 Task: Create a blank project AgileEagle with privacy Public and default view as List and in the team Taskers . Create three sections in the project as To-Do, Doing and Done
Action: Mouse moved to (63, 53)
Screenshot: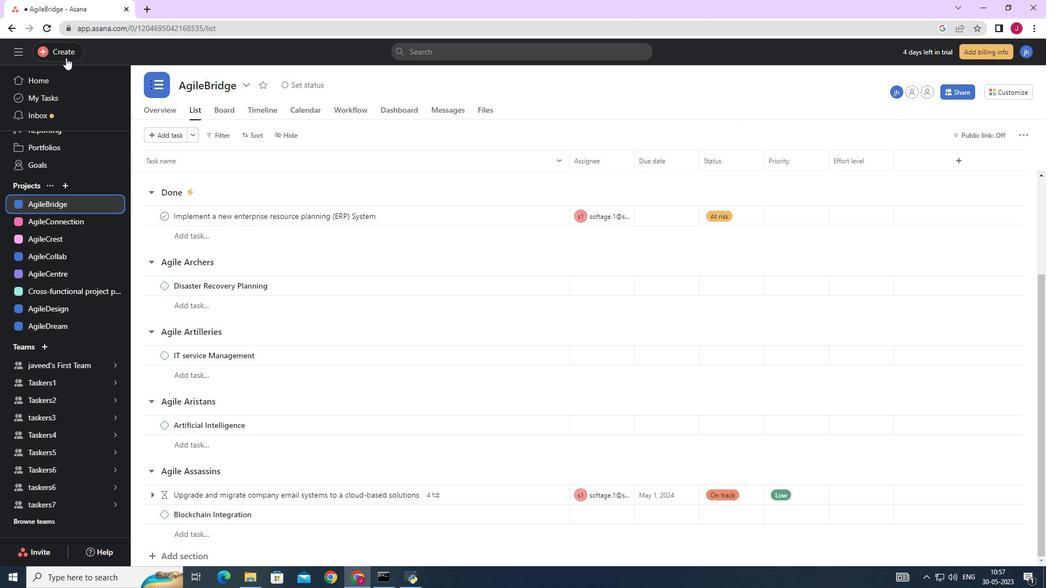 
Action: Mouse pressed left at (63, 53)
Screenshot: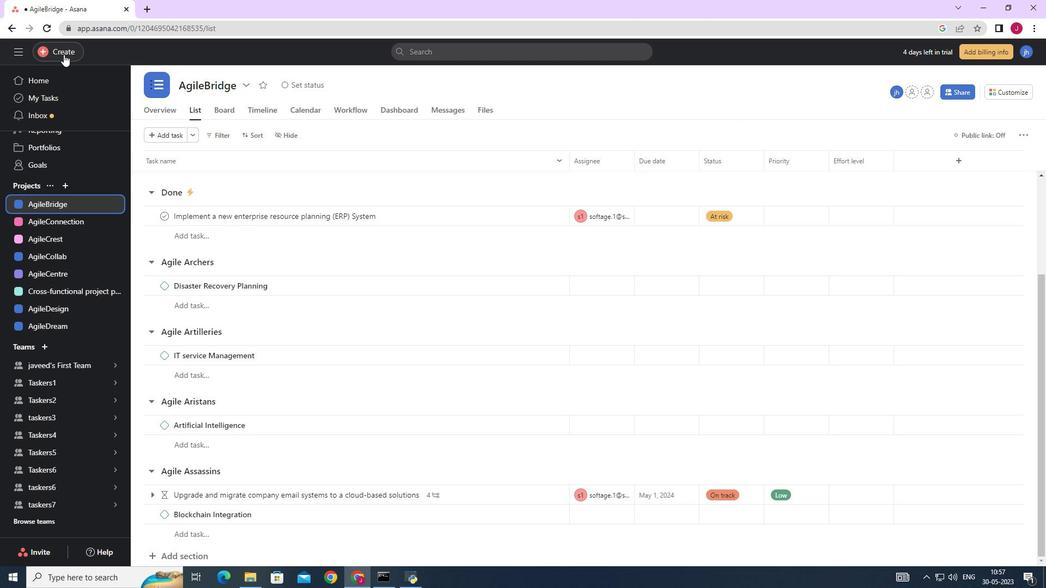 
Action: Mouse moved to (64, 185)
Screenshot: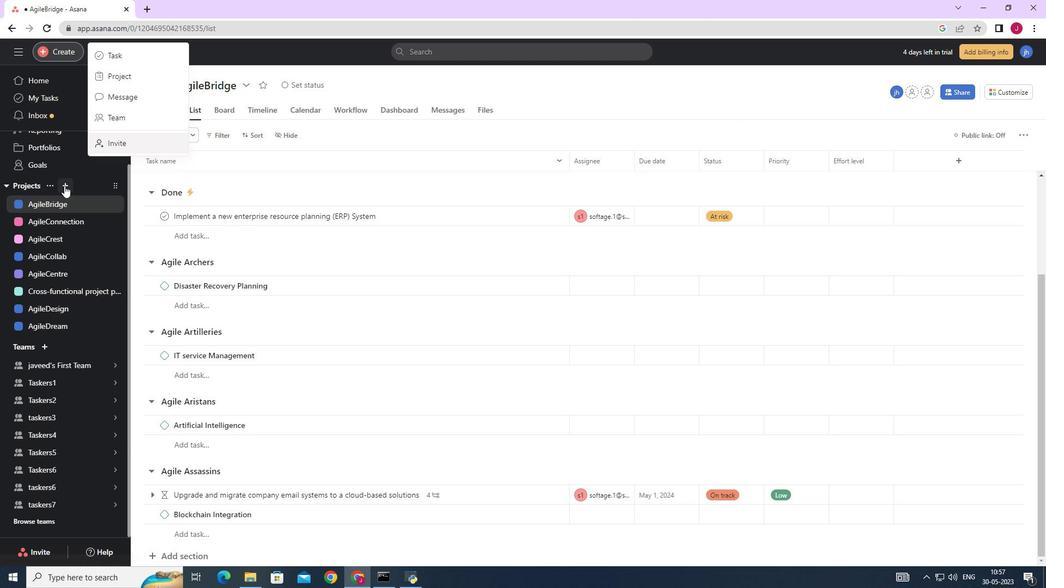 
Action: Mouse pressed left at (64, 185)
Screenshot: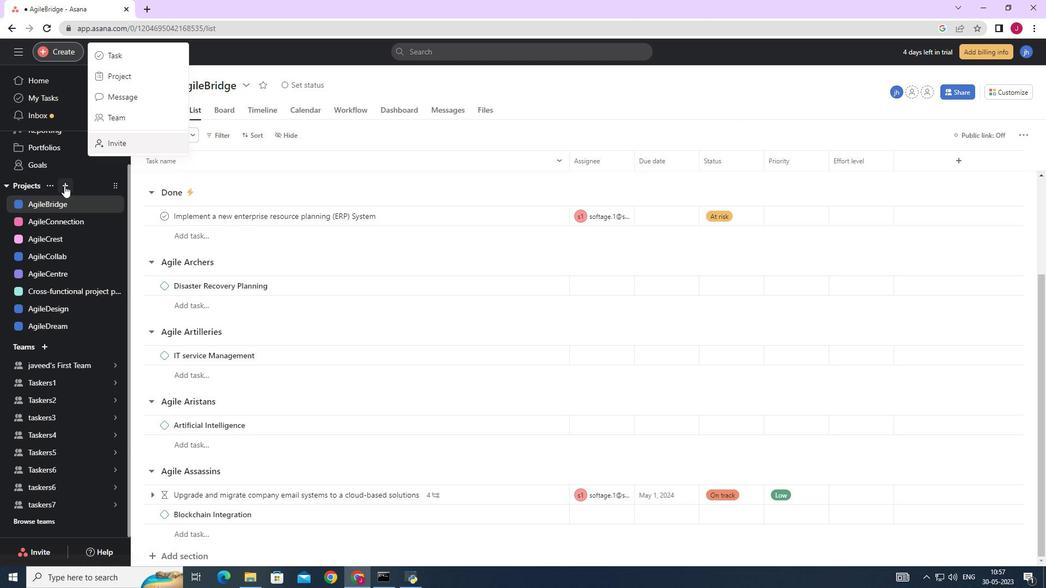
Action: Mouse moved to (110, 203)
Screenshot: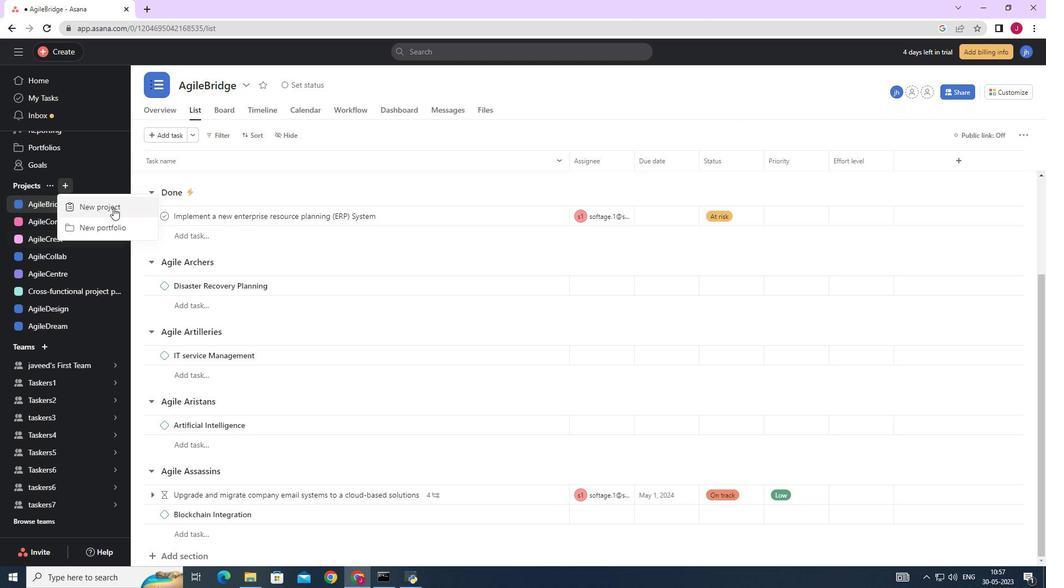 
Action: Mouse pressed left at (110, 203)
Screenshot: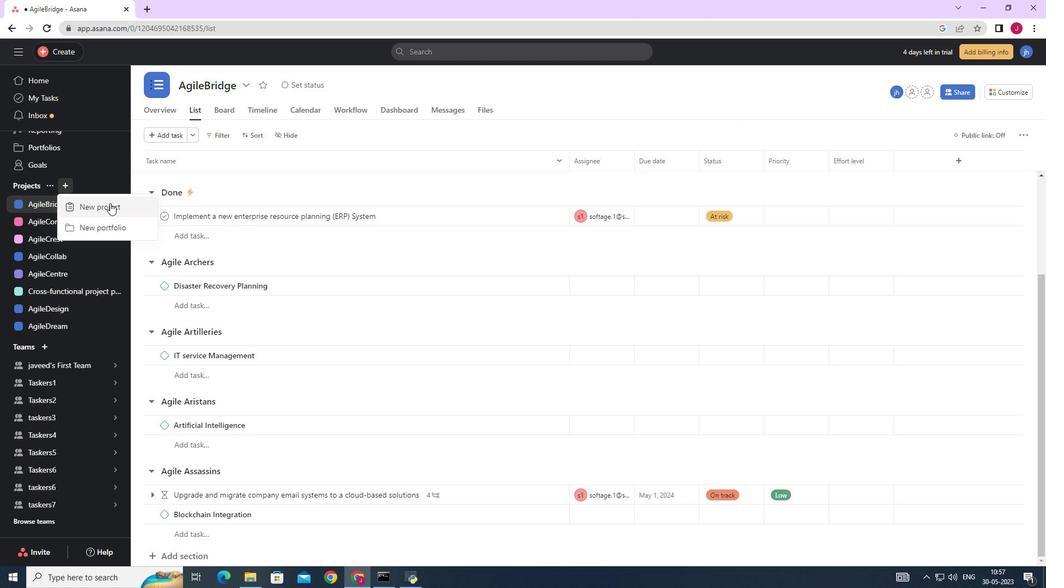 
Action: Mouse moved to (446, 232)
Screenshot: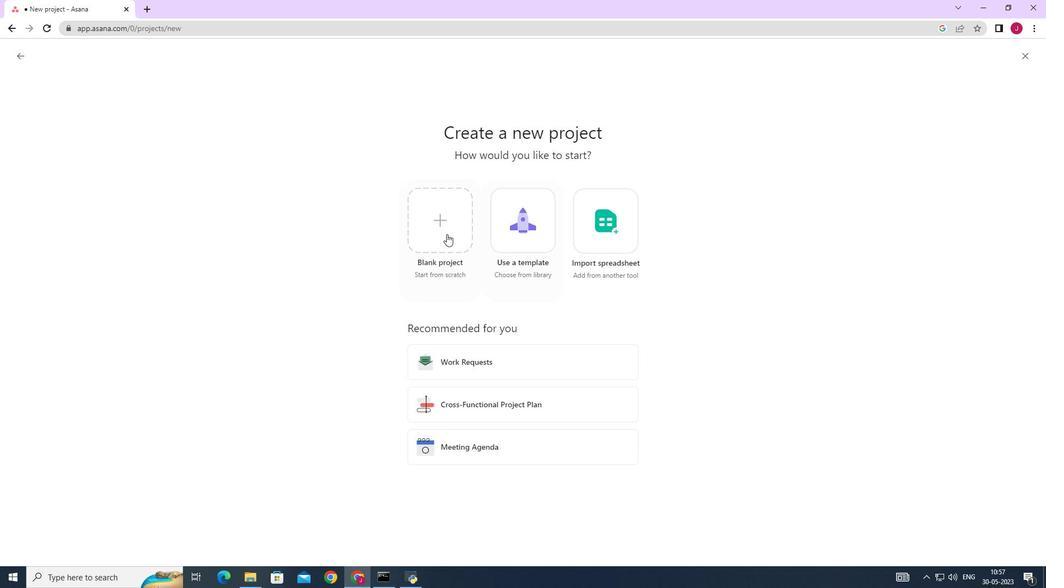 
Action: Mouse pressed left at (446, 232)
Screenshot: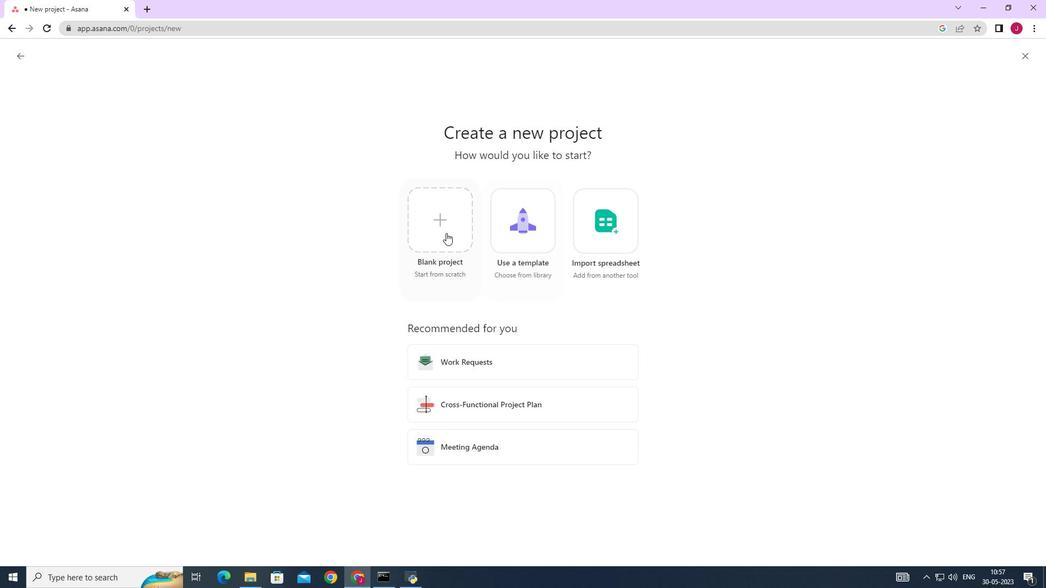 
Action: Mouse moved to (258, 133)
Screenshot: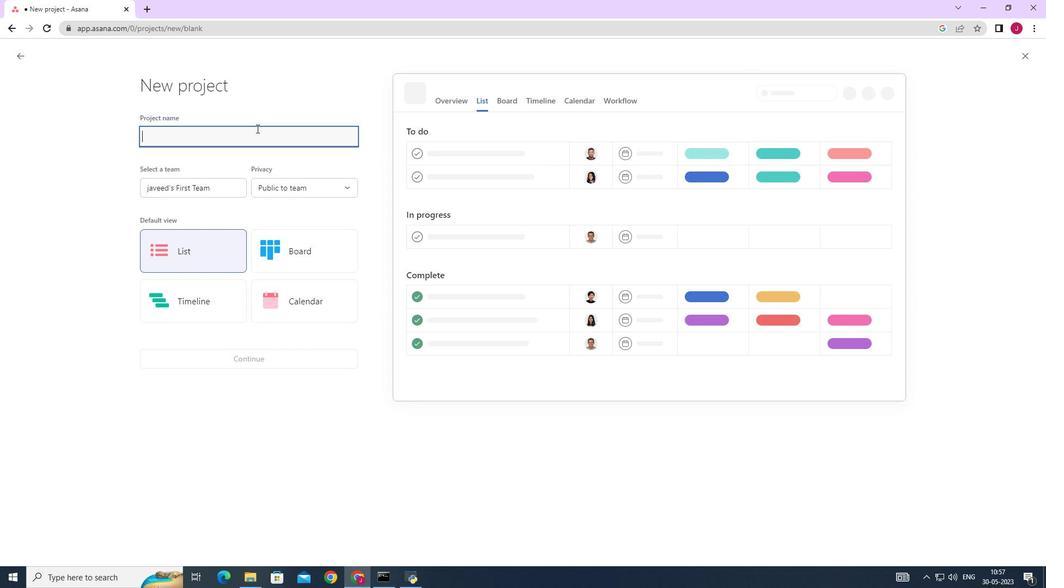 
Action: Mouse pressed left at (258, 133)
Screenshot: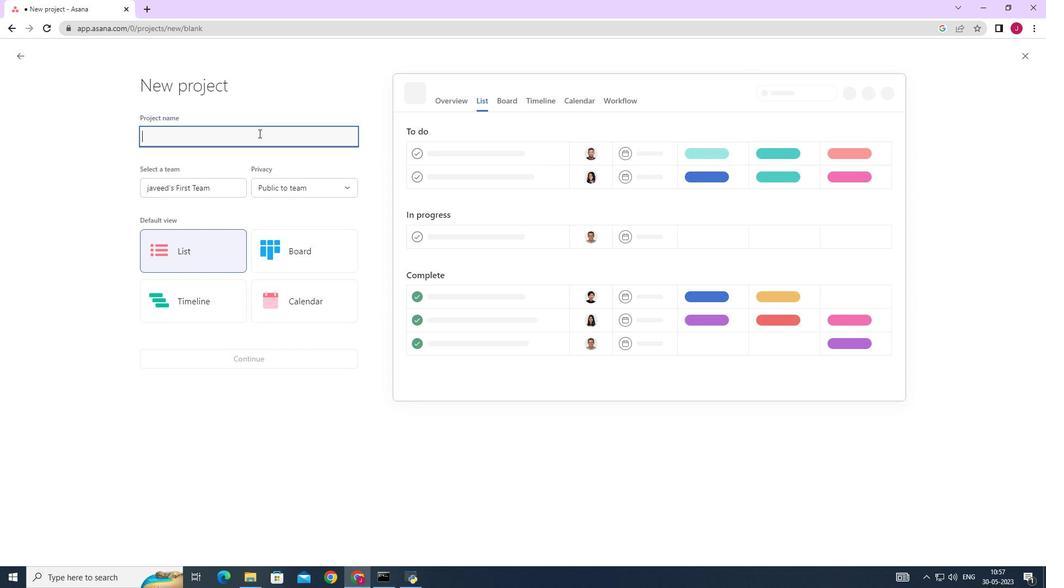 
Action: Mouse moved to (338, 113)
Screenshot: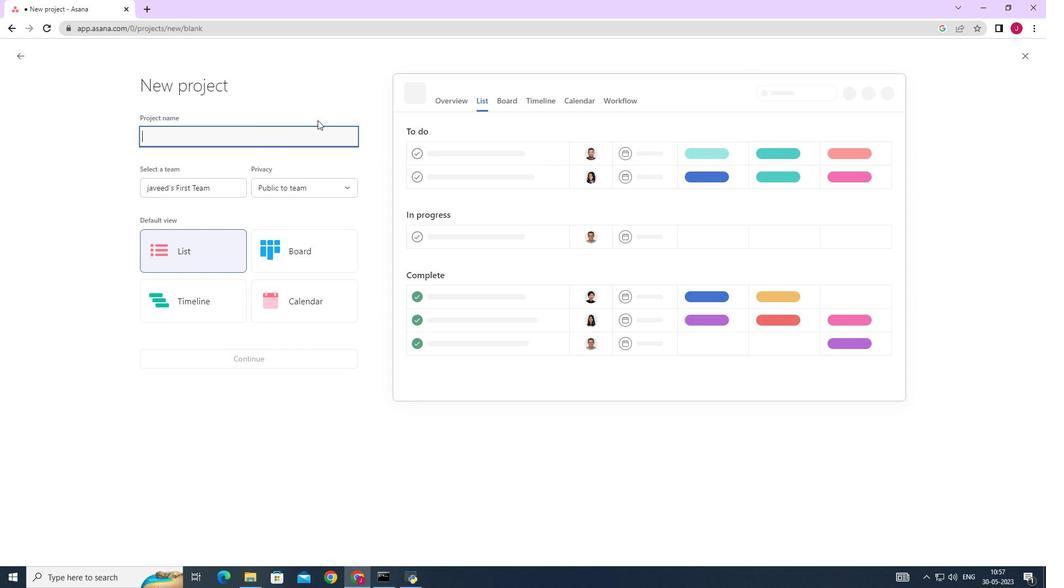 
Action: Key pressed <Key.caps_lock>A<Key.caps_lock>gile<Key.caps_lock>E<Key.caps_lock>agle
Screenshot: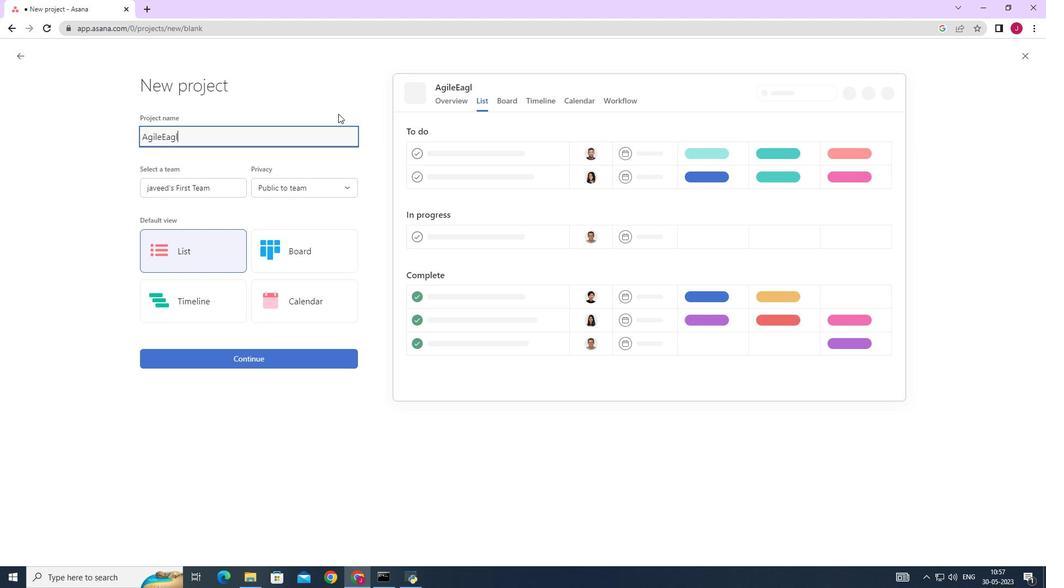 
Action: Mouse moved to (201, 187)
Screenshot: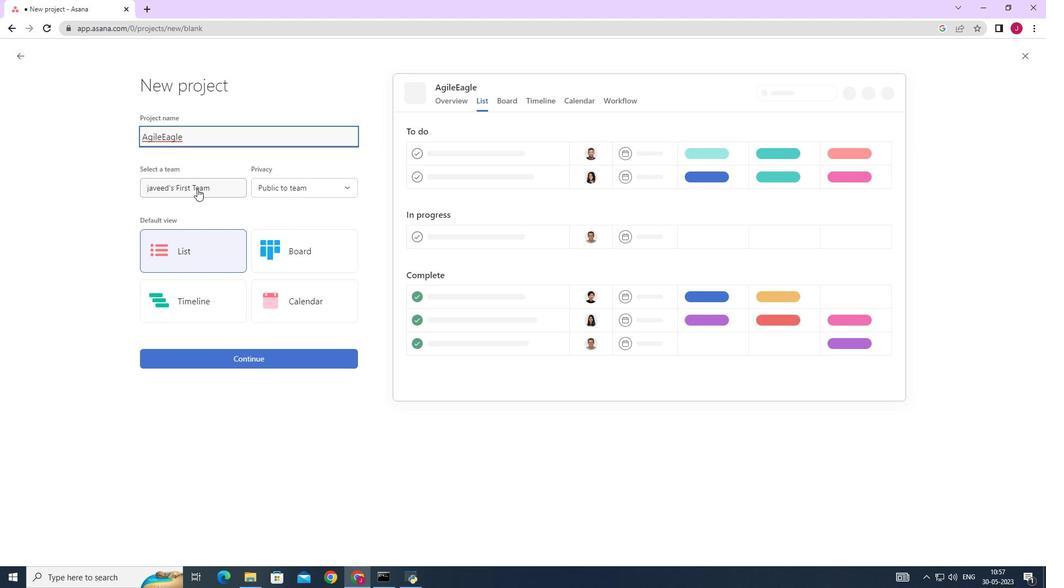 
Action: Mouse pressed left at (201, 187)
Screenshot: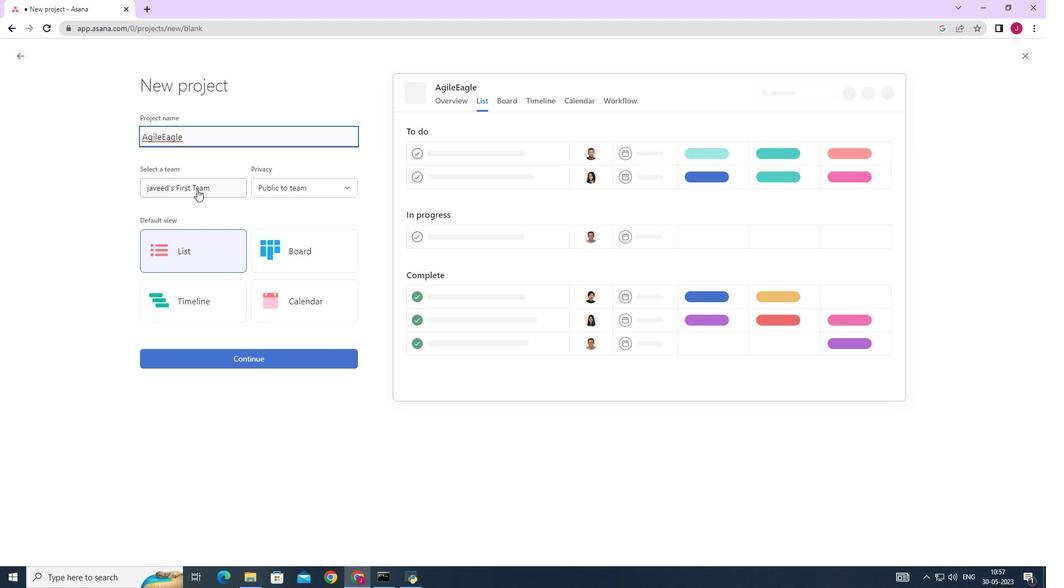 
Action: Mouse moved to (173, 232)
Screenshot: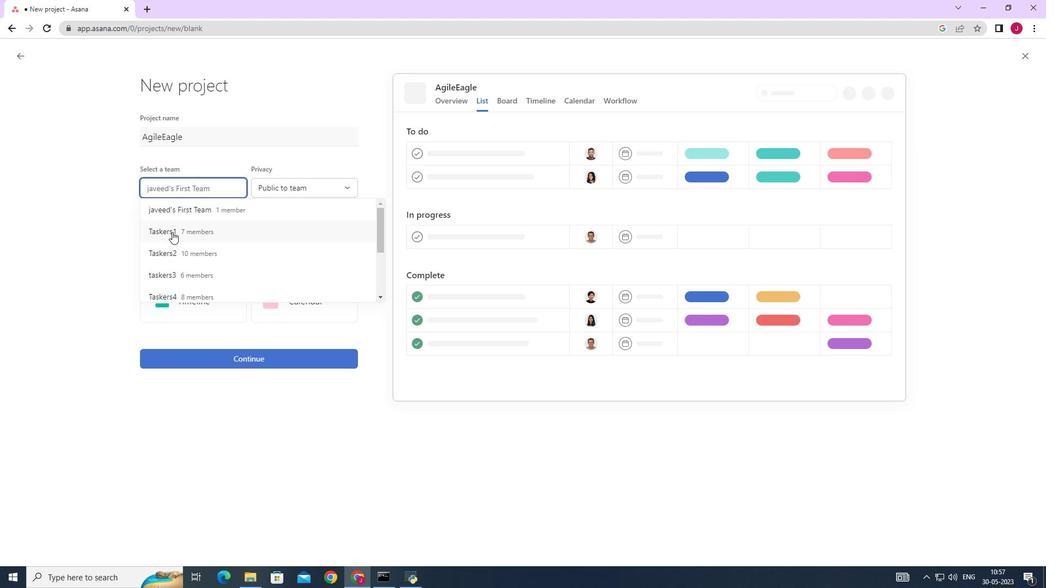 
Action: Mouse scrolled (173, 231) with delta (0, 0)
Screenshot: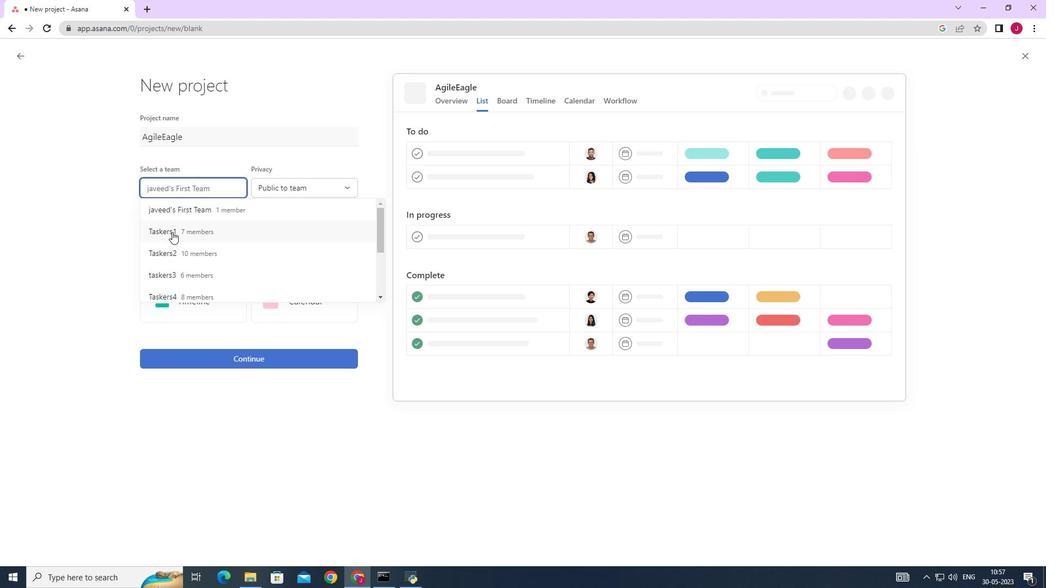 
Action: Mouse scrolled (173, 231) with delta (0, 0)
Screenshot: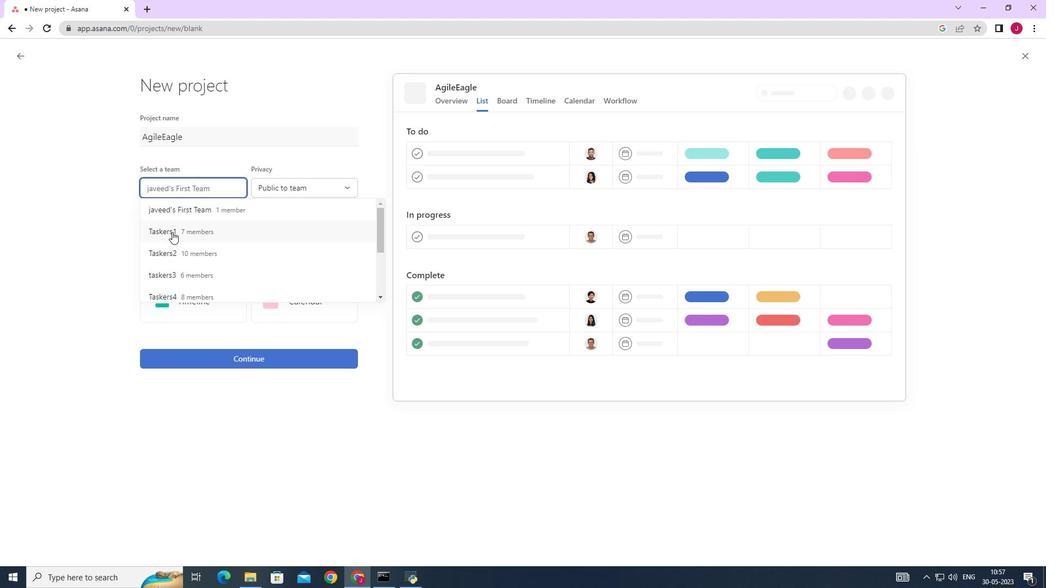 
Action: Mouse scrolled (173, 231) with delta (0, 0)
Screenshot: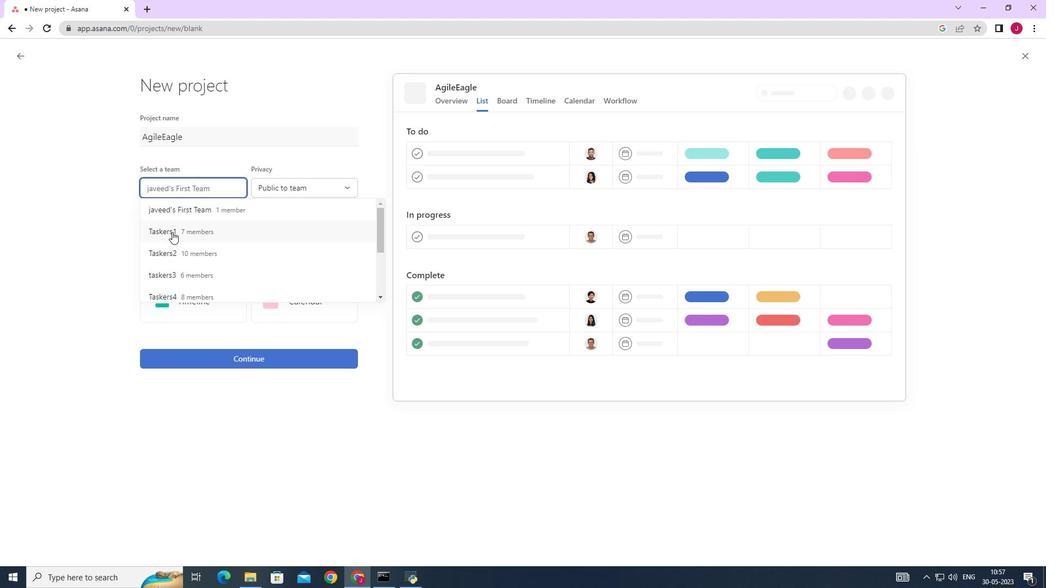 
Action: Mouse scrolled (173, 231) with delta (0, 0)
Screenshot: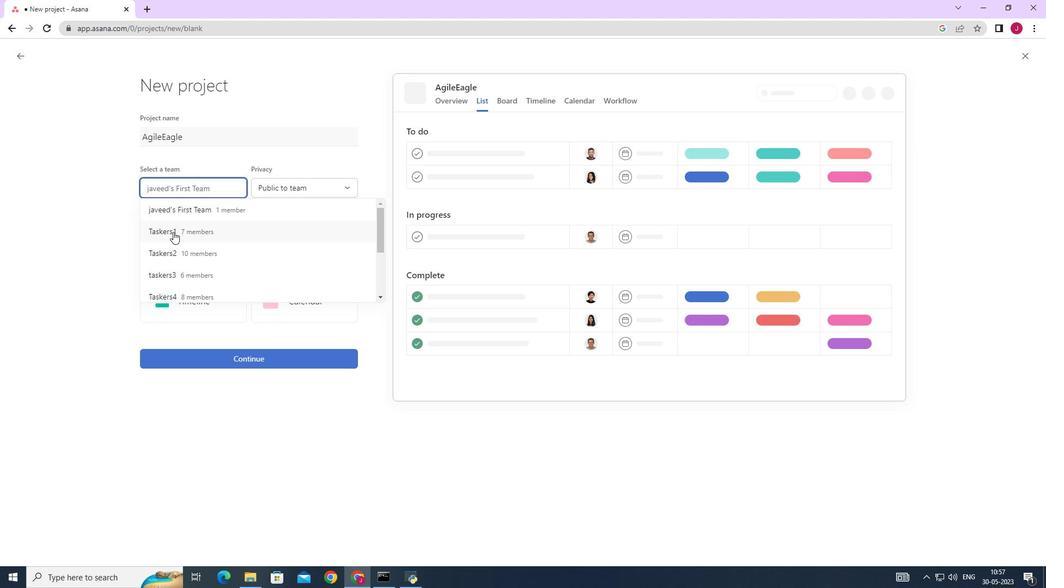 
Action: Mouse moved to (185, 282)
Screenshot: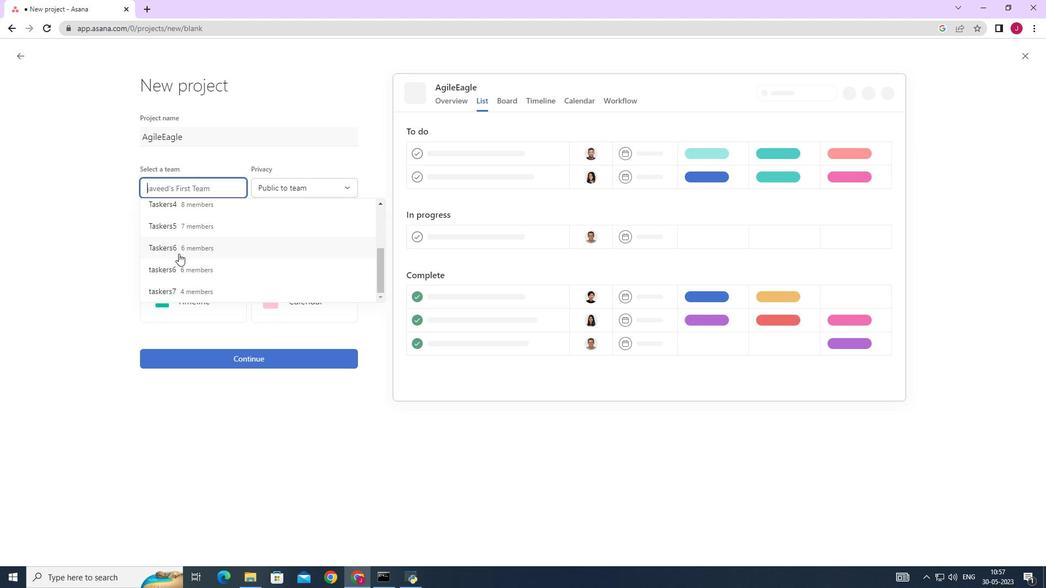 
Action: Mouse scrolled (185, 282) with delta (0, 0)
Screenshot: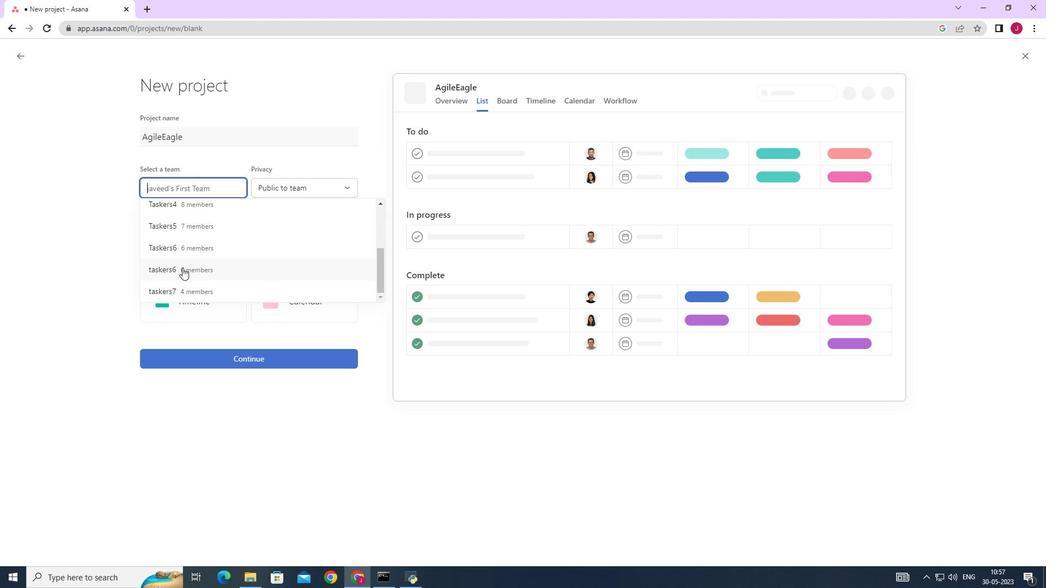 
Action: Mouse moved to (185, 284)
Screenshot: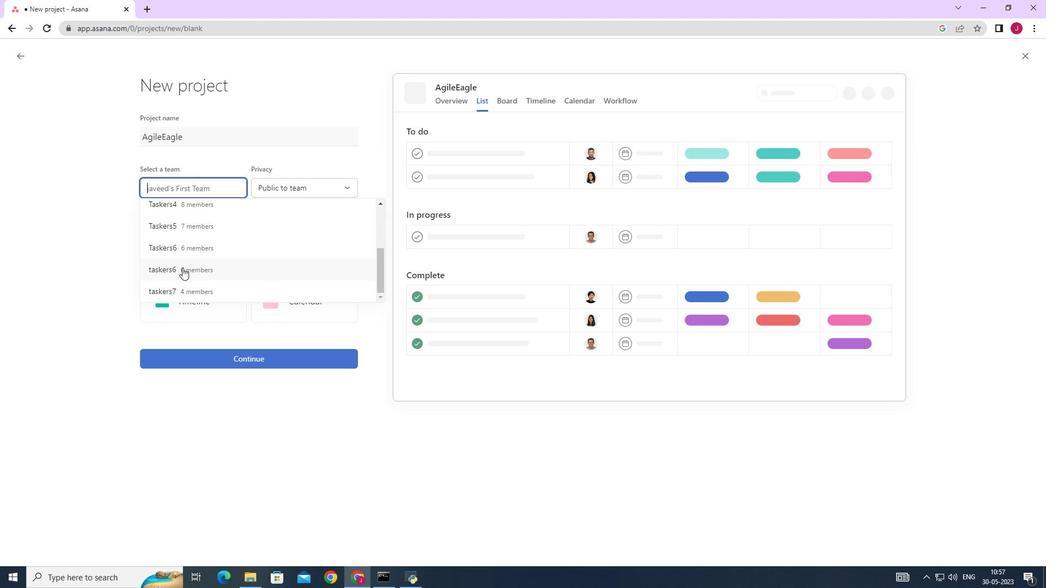 
Action: Mouse scrolled (185, 283) with delta (0, 0)
Screenshot: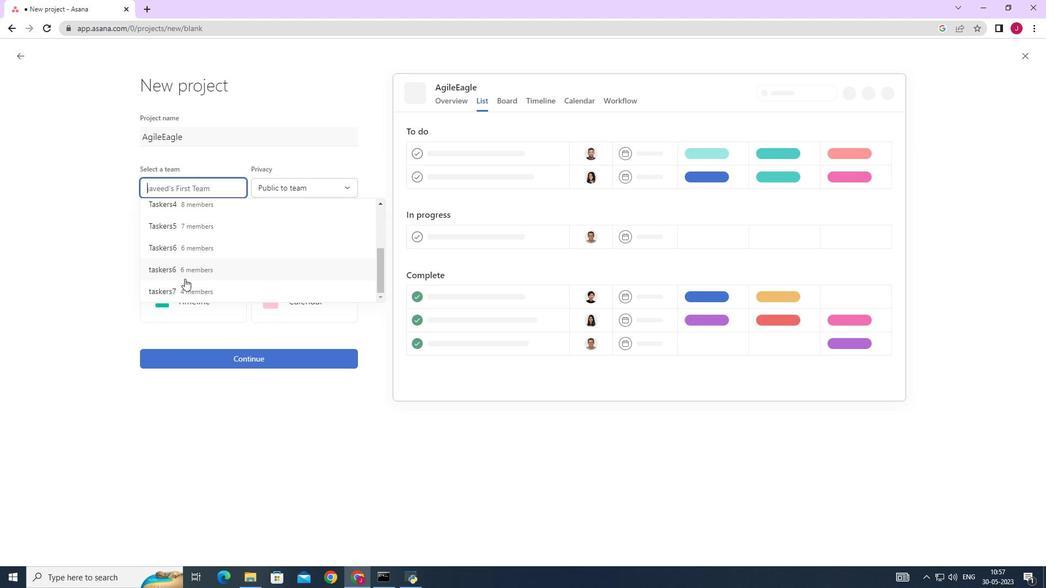 
Action: Mouse moved to (190, 290)
Screenshot: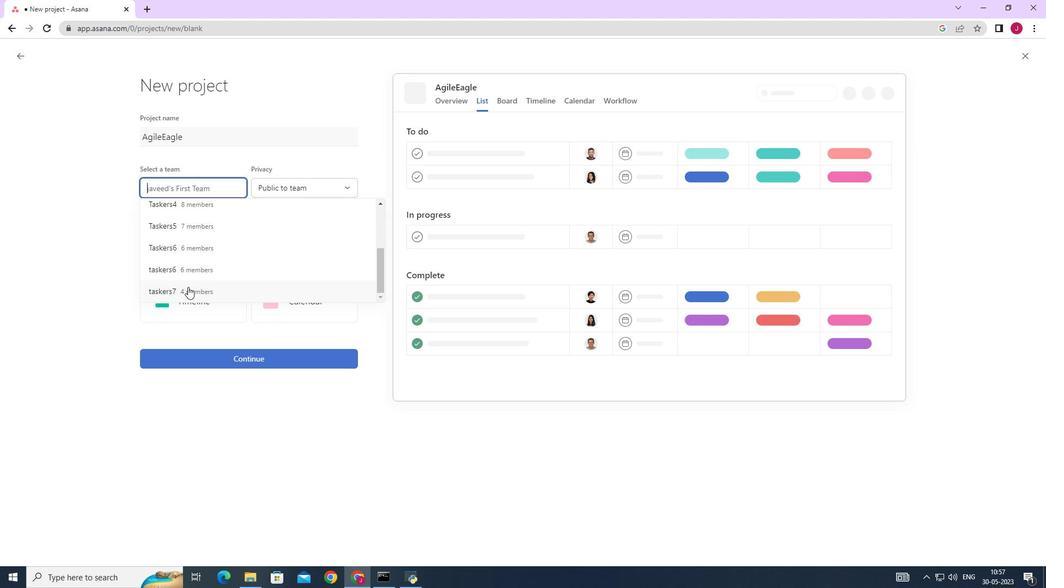 
Action: Mouse pressed left at (190, 290)
Screenshot: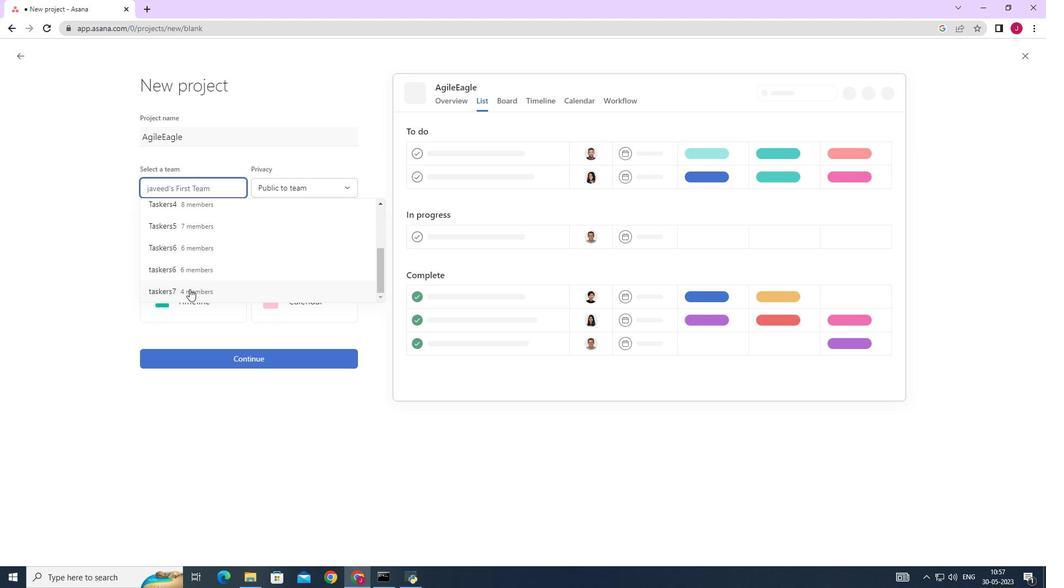 
Action: Mouse moved to (290, 182)
Screenshot: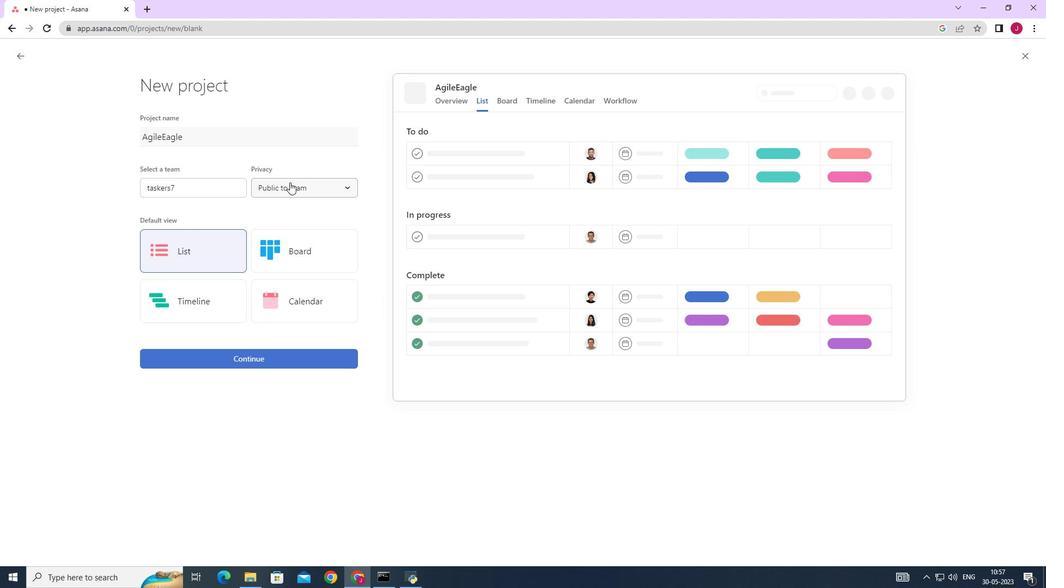 
Action: Mouse pressed left at (290, 182)
Screenshot: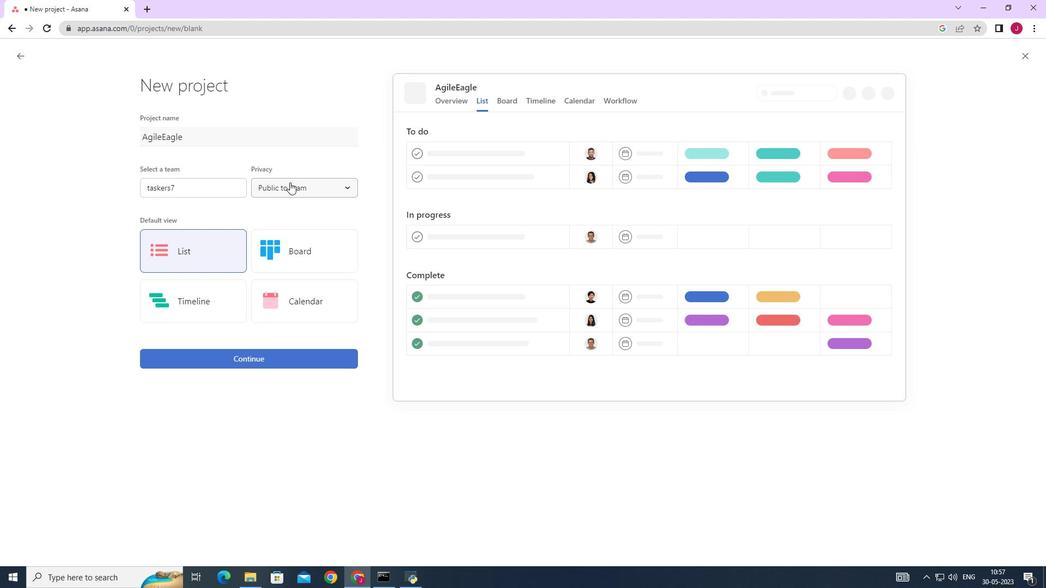 
Action: Mouse moved to (289, 183)
Screenshot: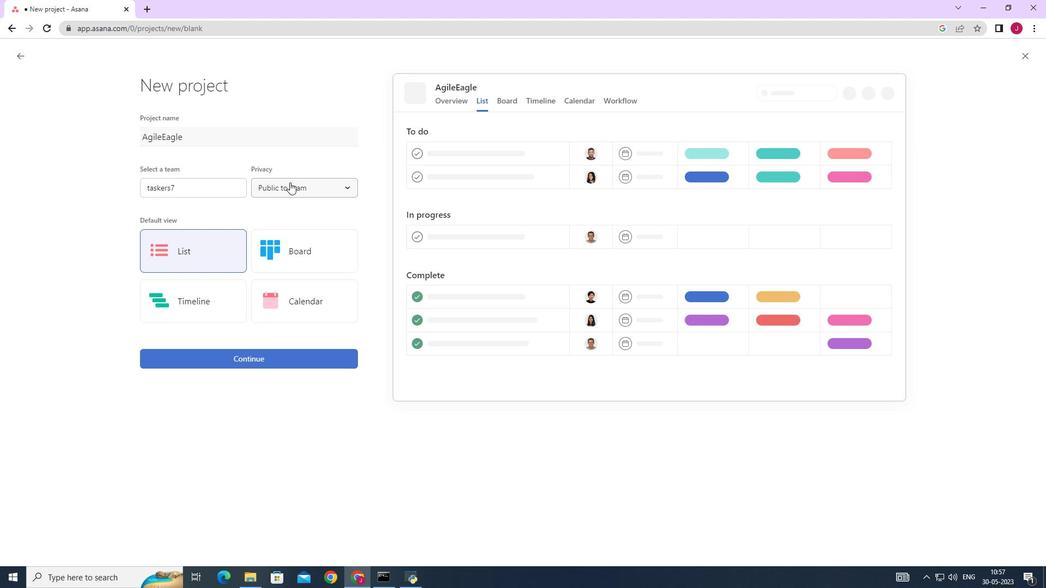 
Action: Mouse pressed left at (289, 183)
Screenshot: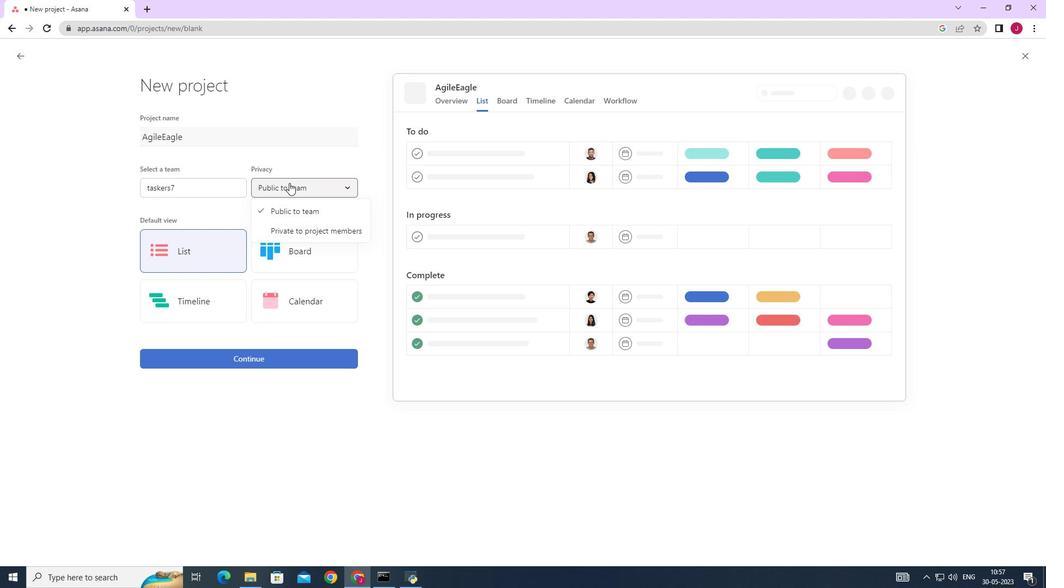 
Action: Mouse moved to (189, 255)
Screenshot: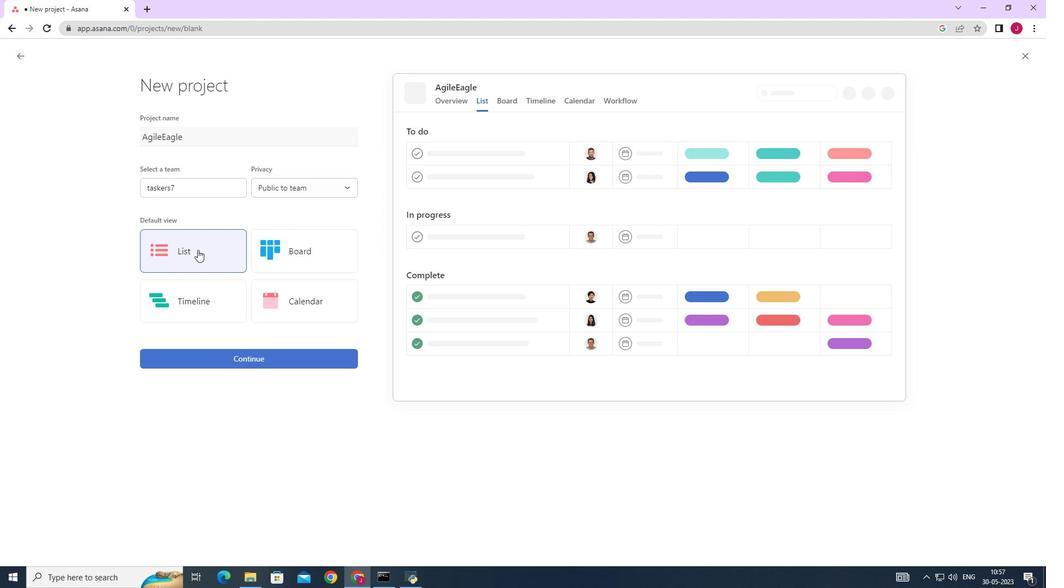 
Action: Mouse pressed left at (189, 255)
Screenshot: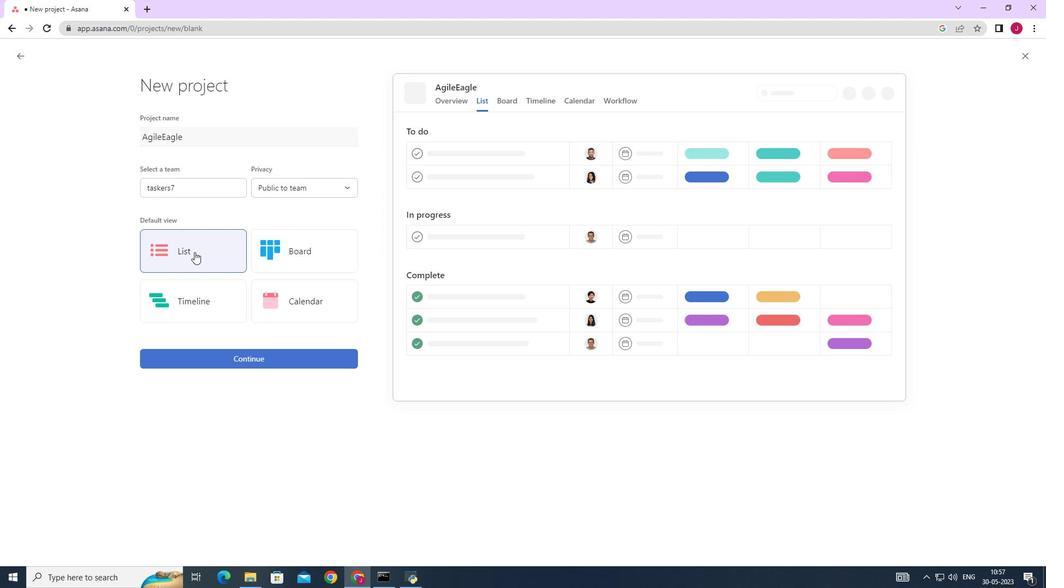 
Action: Mouse moved to (222, 358)
Screenshot: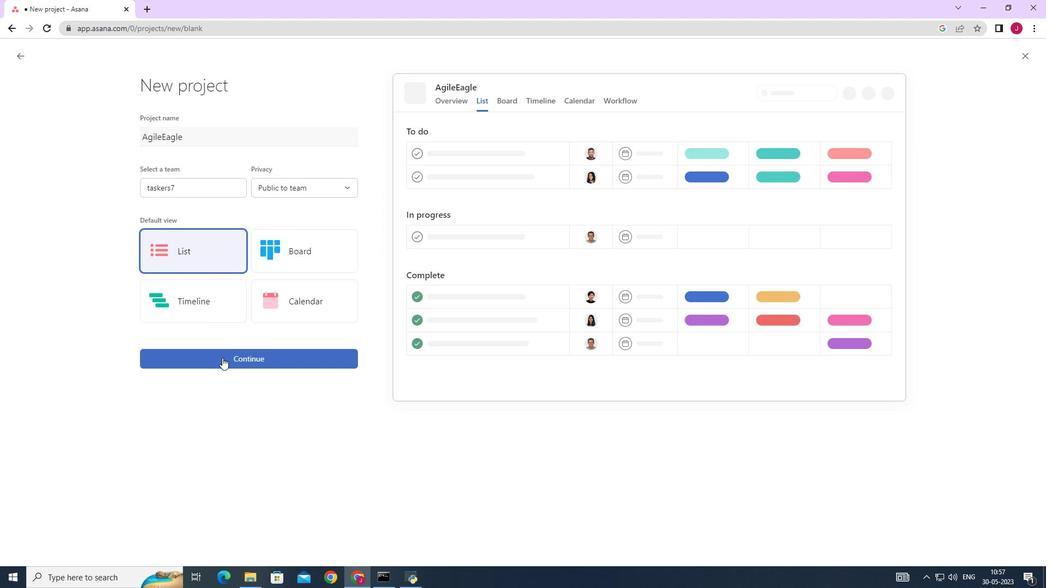 
Action: Mouse pressed left at (222, 358)
Screenshot: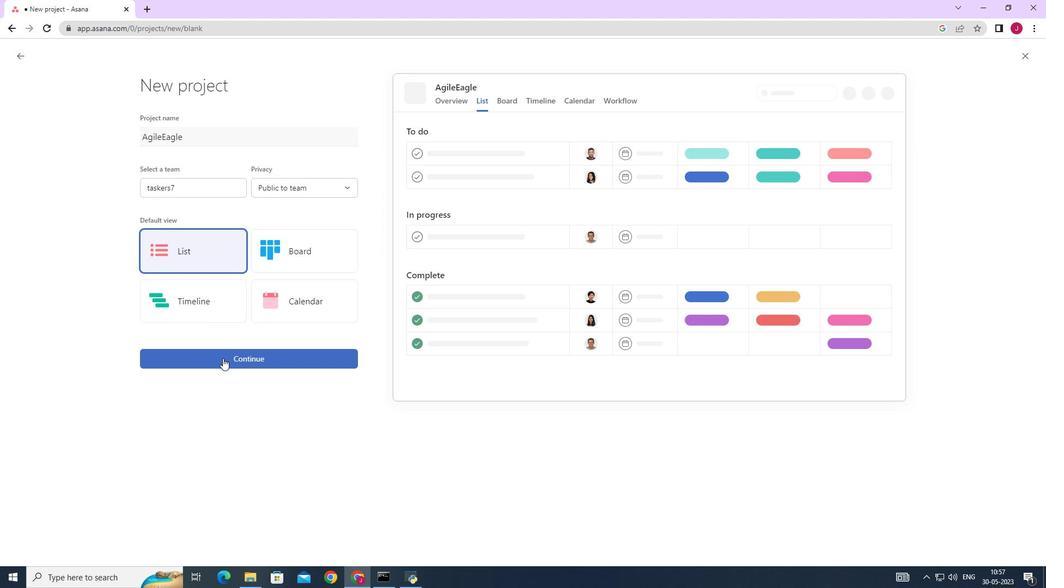 
Action: Mouse moved to (258, 295)
Screenshot: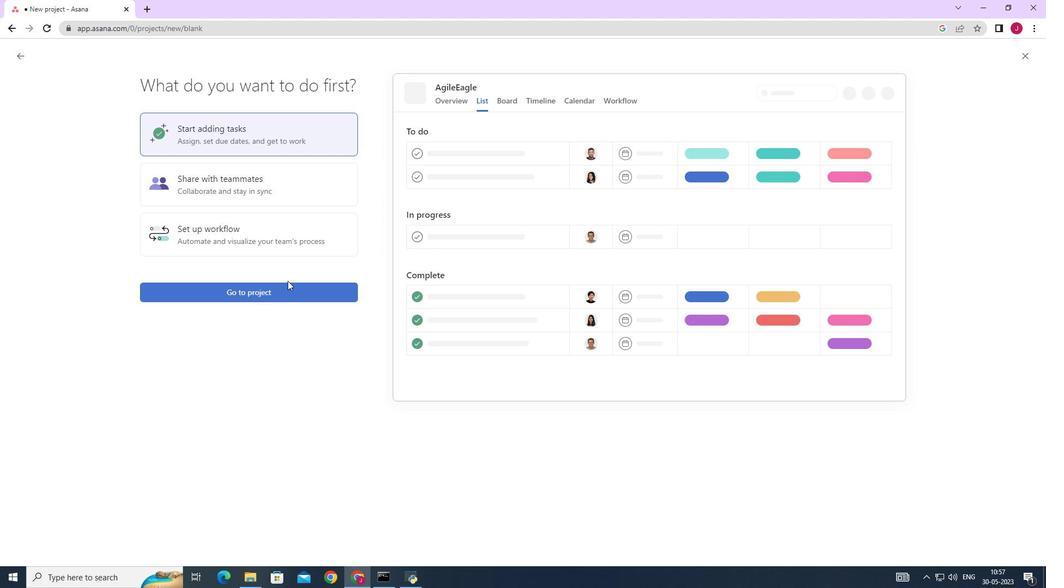 
Action: Mouse pressed left at (258, 295)
Screenshot: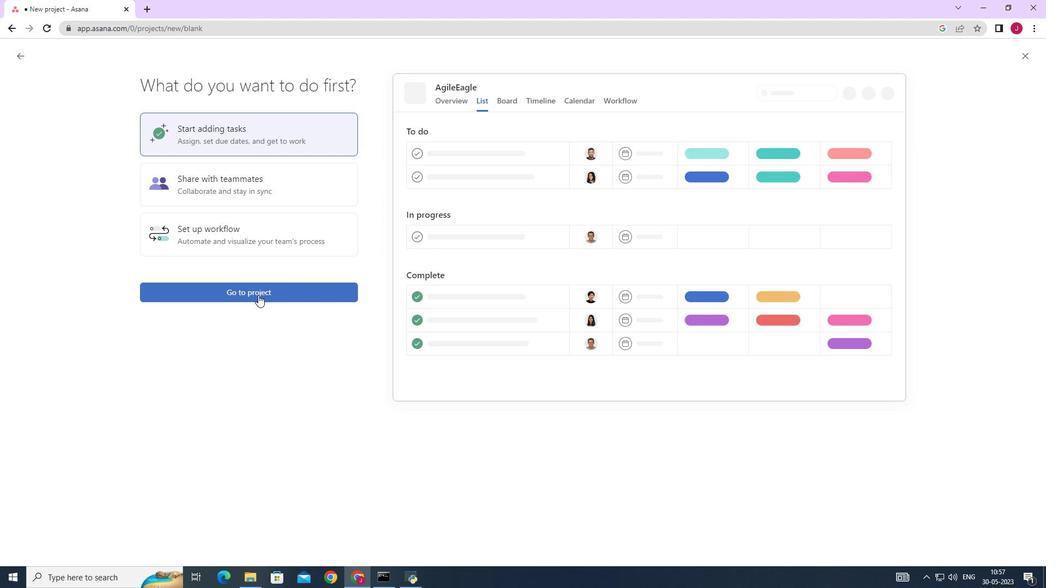 
Action: Mouse moved to (183, 238)
Screenshot: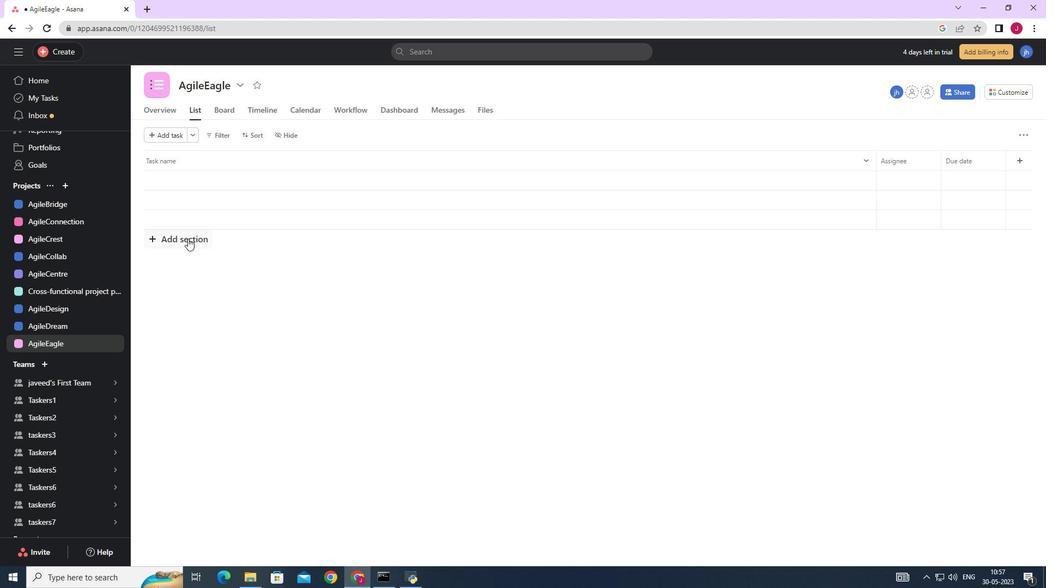 
Action: Mouse pressed left at (183, 238)
Screenshot: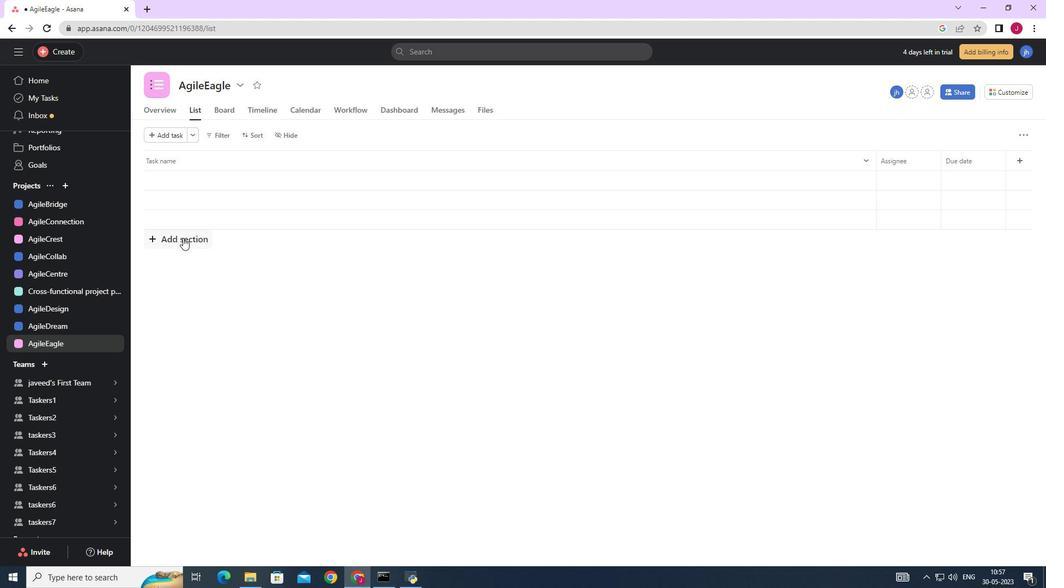 
Action: Mouse moved to (185, 238)
Screenshot: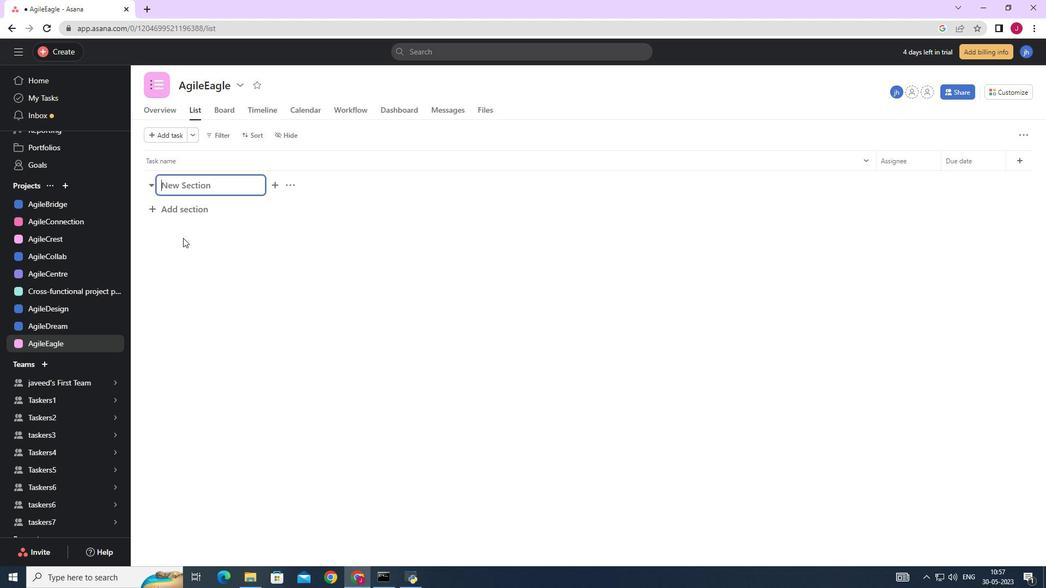 
Action: Key pressed <Key.caps_lock>T<Key.caps_lock>o-<Key.caps_lock>D<Key.caps_lock>o
Screenshot: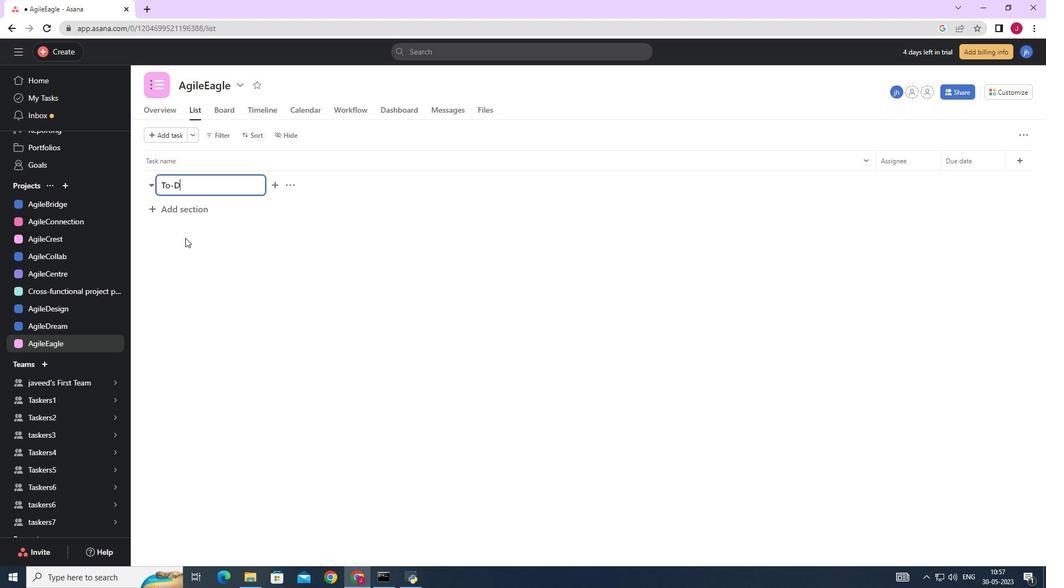 
Action: Mouse moved to (195, 212)
Screenshot: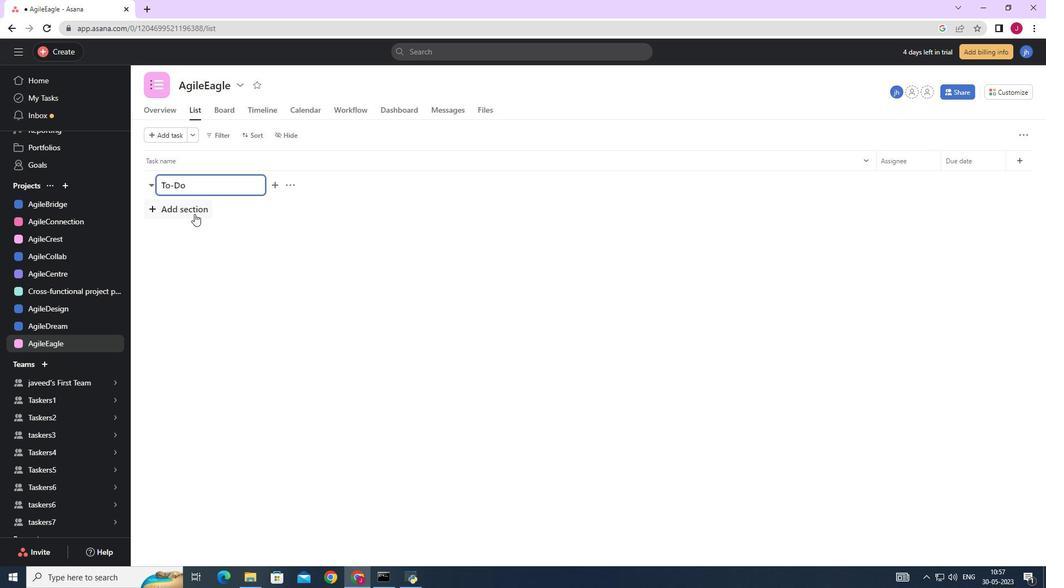 
Action: Mouse pressed left at (195, 212)
Screenshot: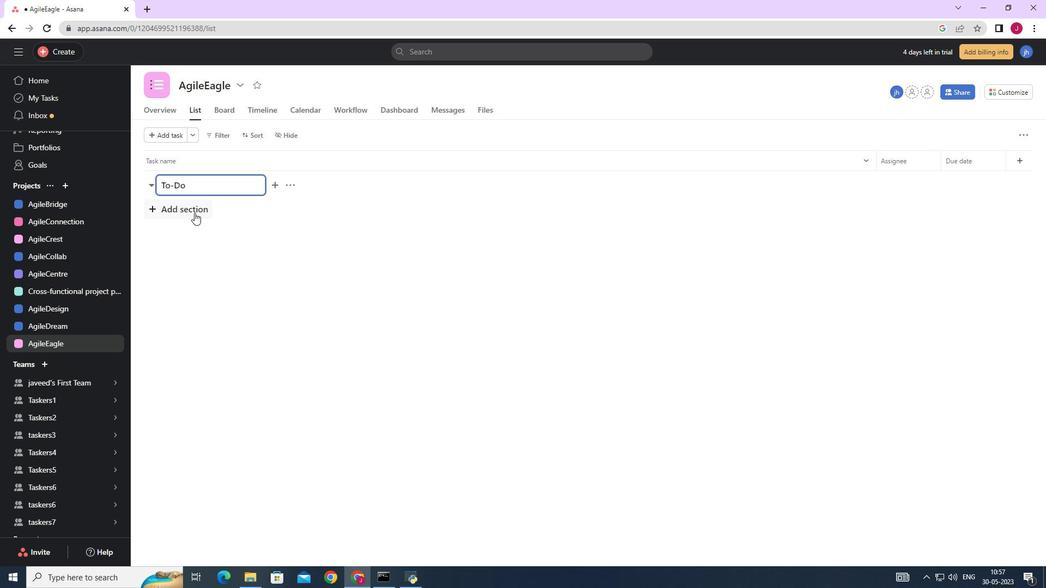 
Action: Key pressed <Key.caps_lock>D<Key.caps_lock>oing
Screenshot: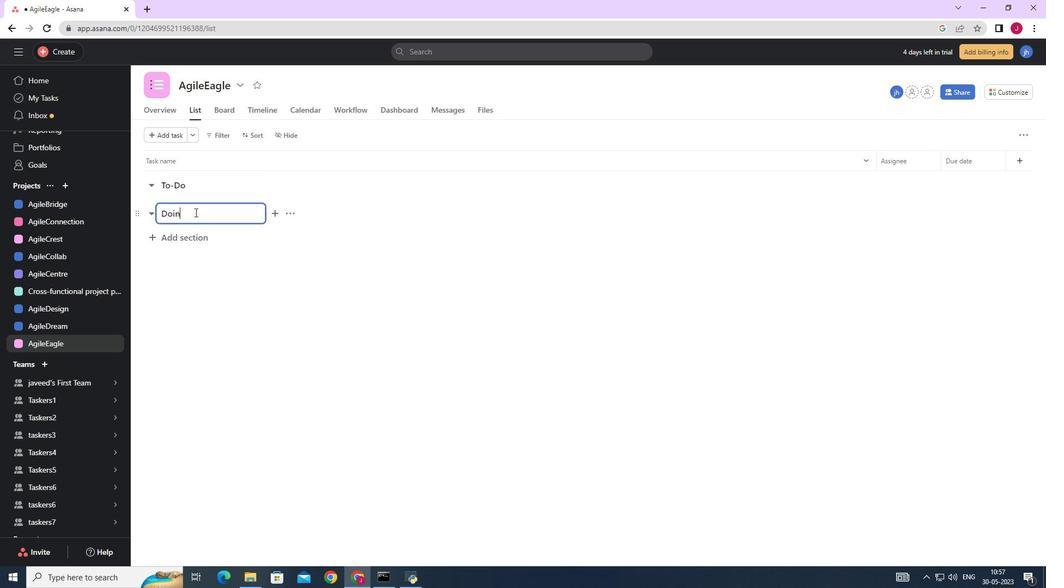 
Action: Mouse moved to (185, 235)
Screenshot: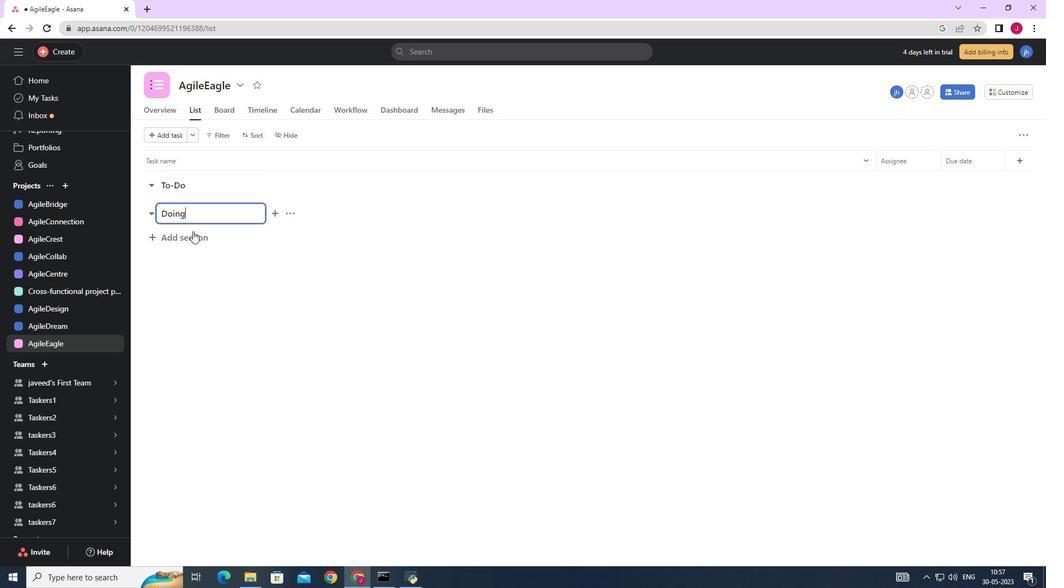 
Action: Mouse pressed left at (185, 235)
Screenshot: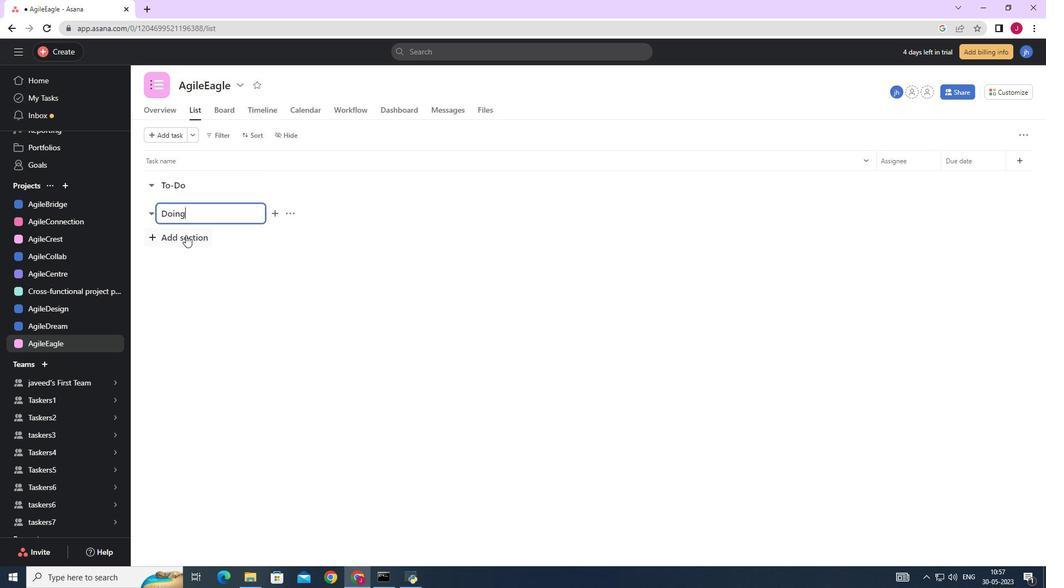 
Action: Key pressed <Key.caps_lock>D<Key.caps_lock>one<Key.enter>
Screenshot: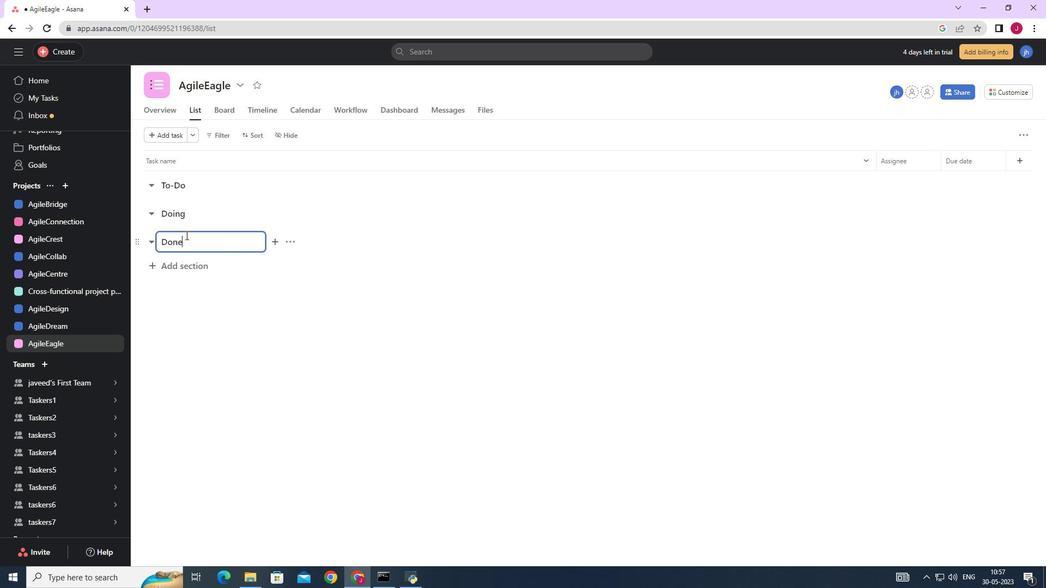 
Action: Mouse moved to (187, 235)
Screenshot: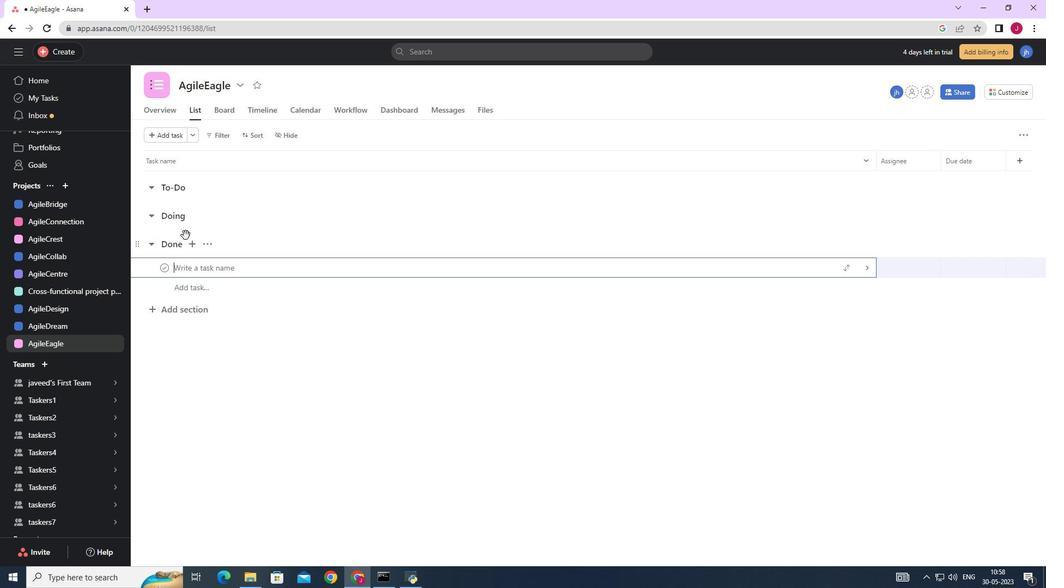 
